 Task: Add a signature Eric Rodriguez containing With heartfelt gratitude, Eric Rodriguez to email address softage.10@softage.net and add a folder Onboarding
Action: Mouse moved to (78, 86)
Screenshot: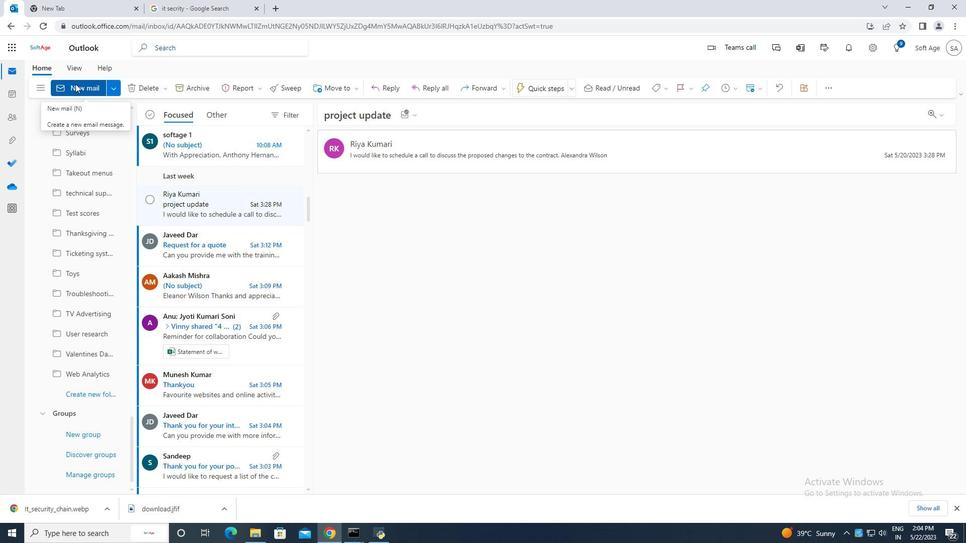 
Action: Mouse pressed left at (78, 86)
Screenshot: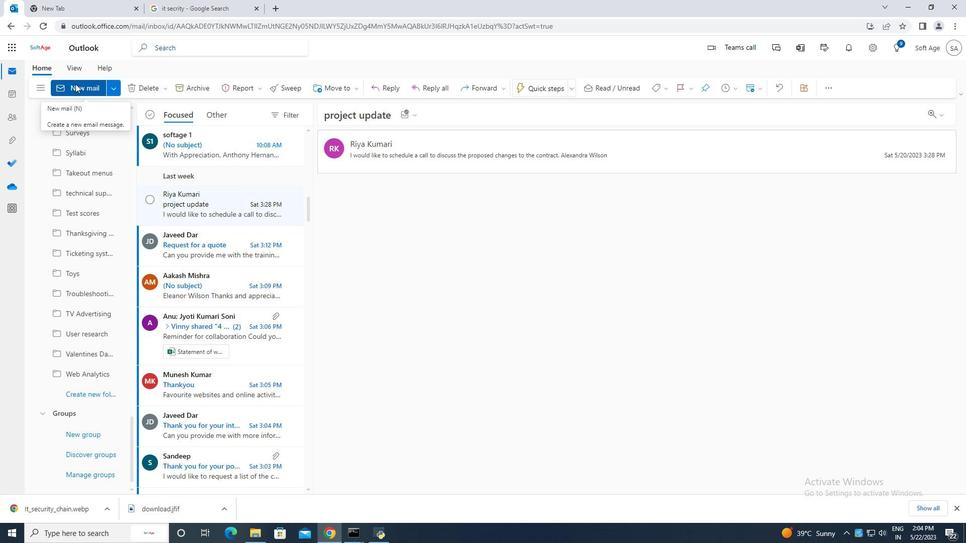 
Action: Mouse moved to (650, 89)
Screenshot: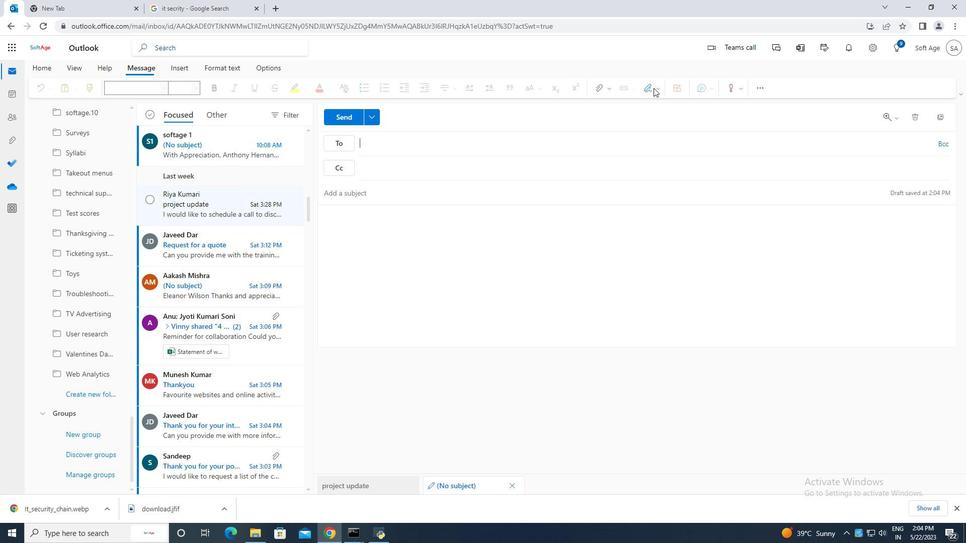 
Action: Mouse pressed left at (650, 89)
Screenshot: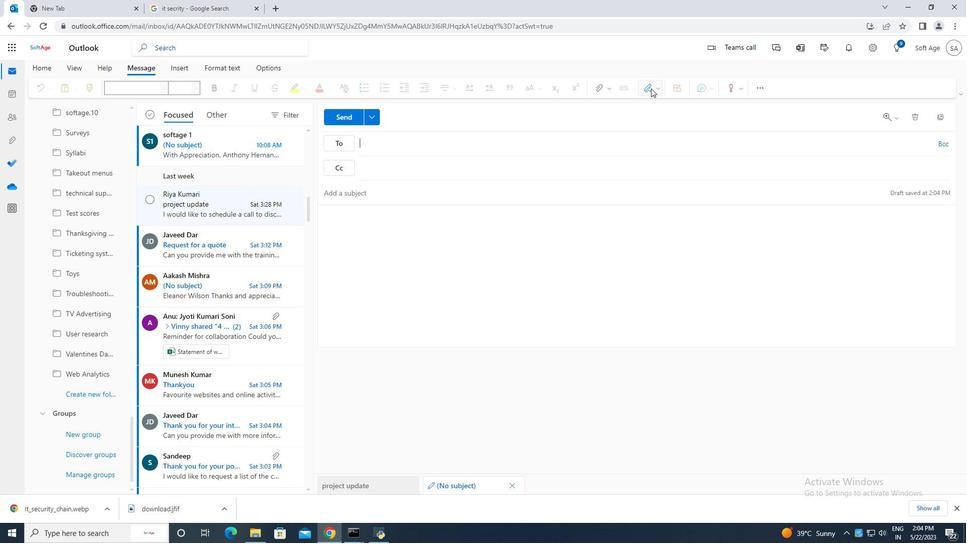 
Action: Mouse moved to (632, 130)
Screenshot: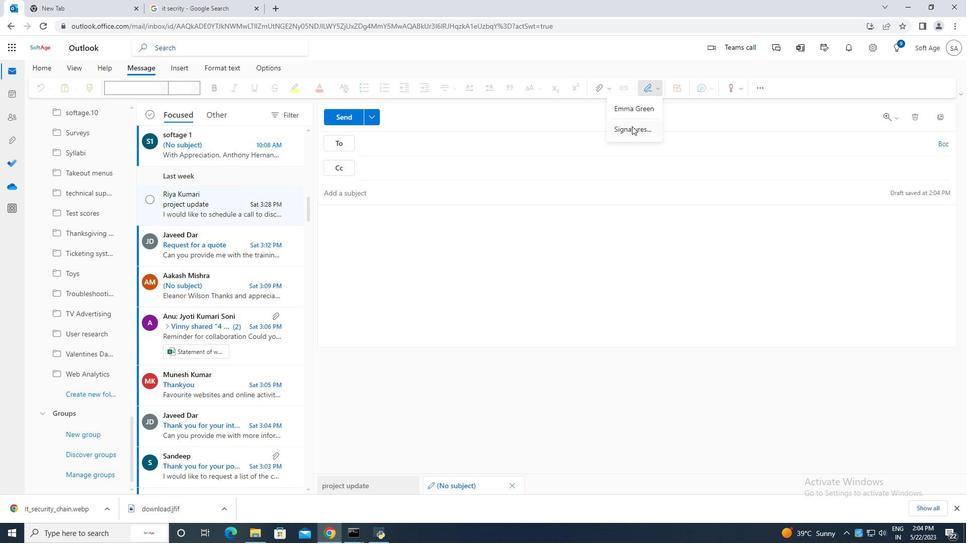 
Action: Mouse pressed left at (632, 130)
Screenshot: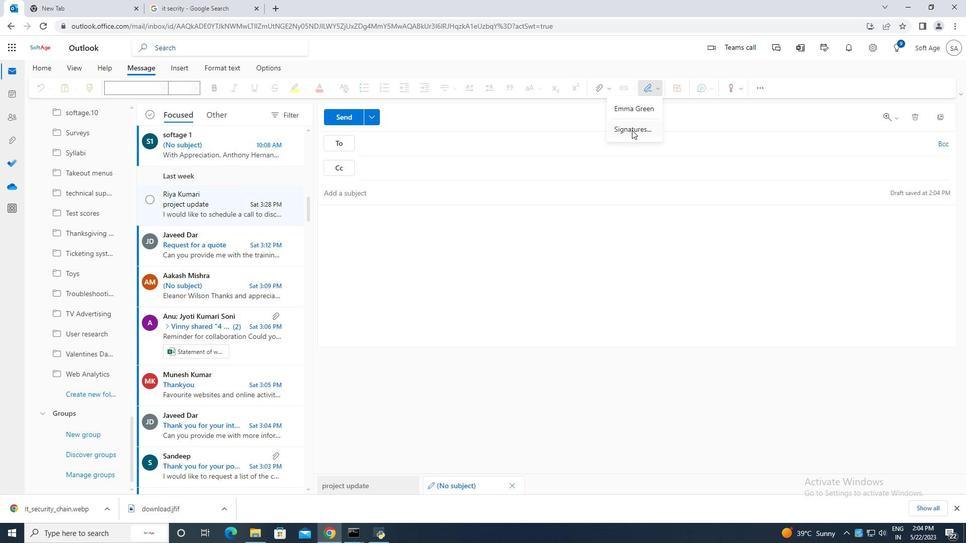 
Action: Mouse moved to (691, 167)
Screenshot: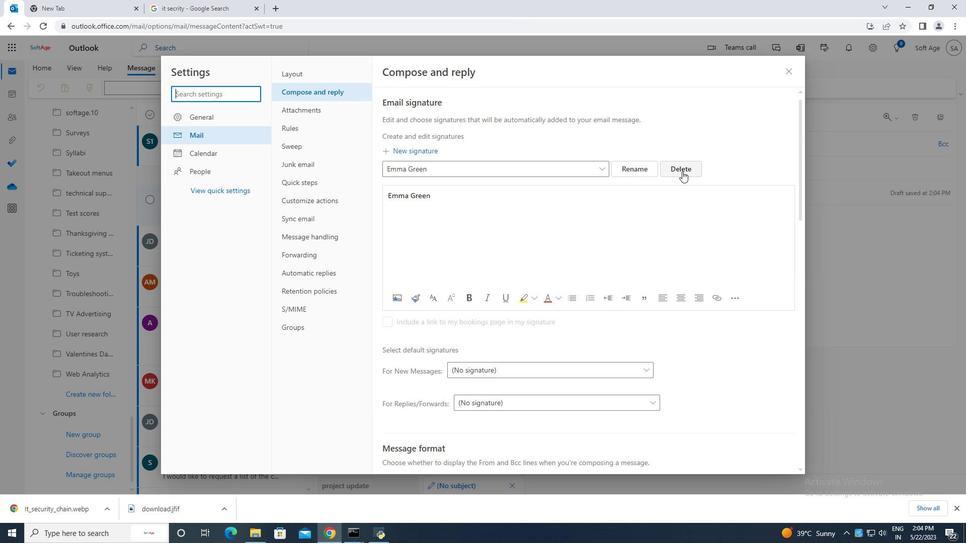 
Action: Mouse pressed left at (691, 167)
Screenshot: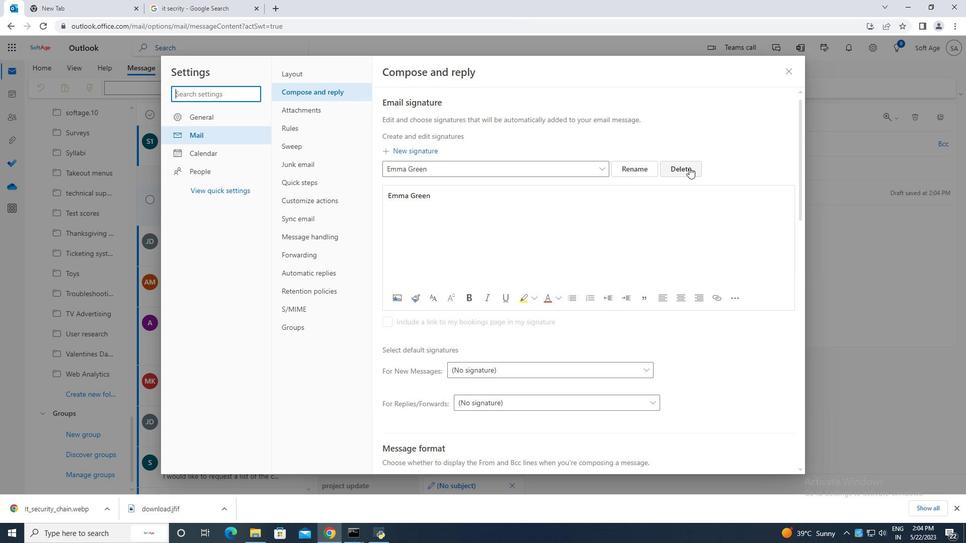 
Action: Mouse moved to (486, 166)
Screenshot: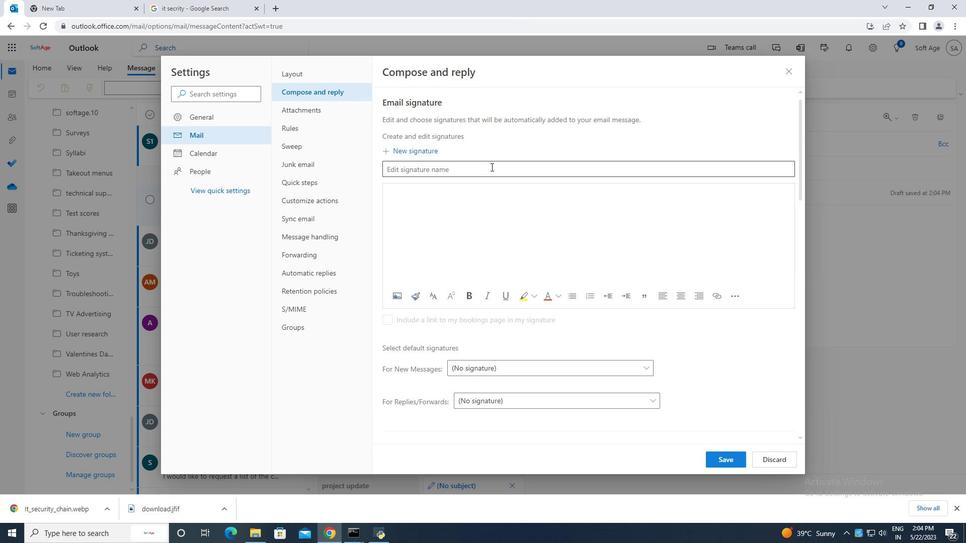 
Action: Mouse pressed left at (486, 166)
Screenshot: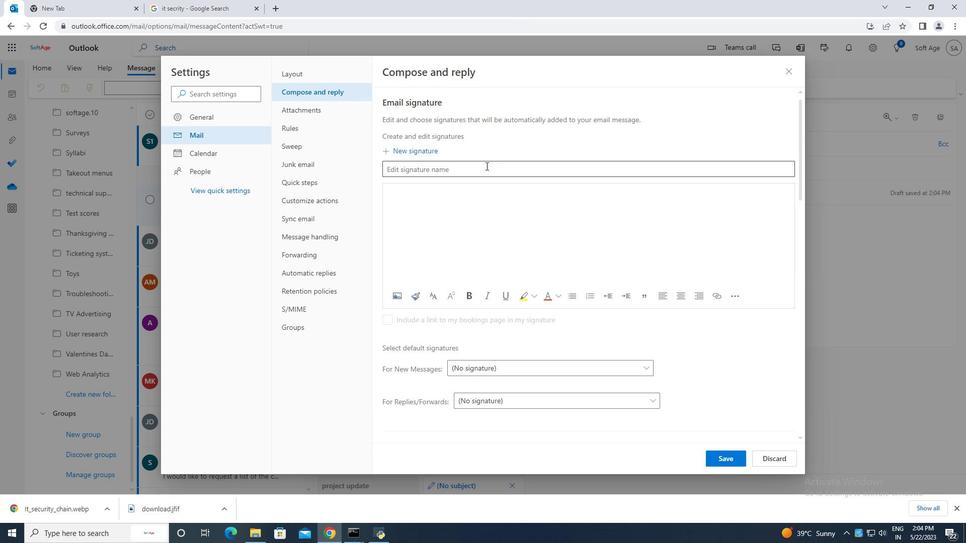 
Action: Mouse moved to (486, 166)
Screenshot: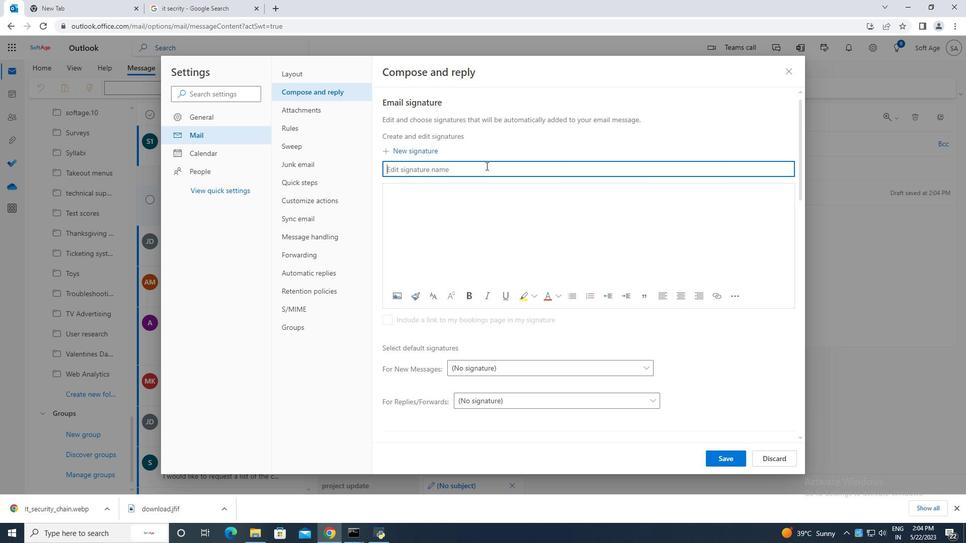 
Action: Key pressed <Key.caps_lock>E<Key.caps_lock>ric<Key.space><Key.caps_lock>R<Key.caps_lock>odriguez<Key.space>
Screenshot: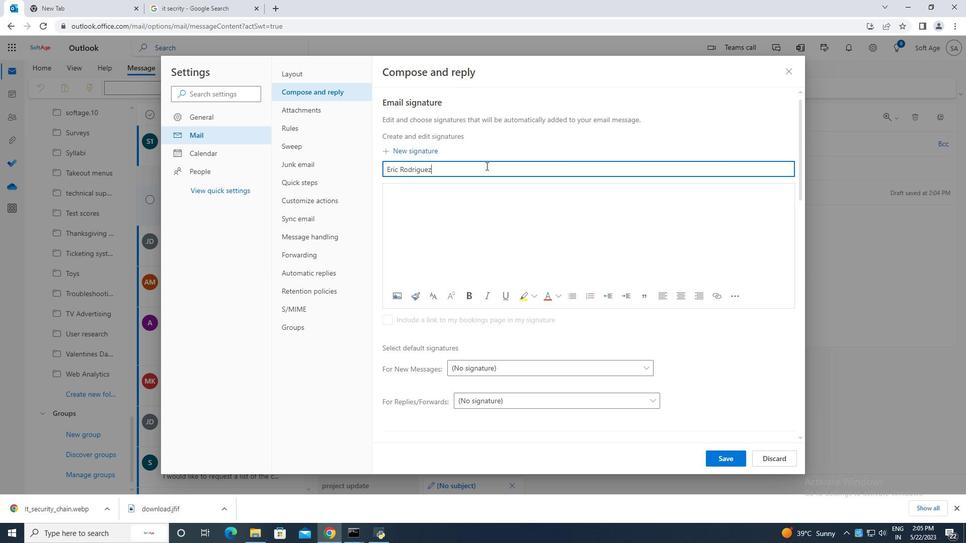 
Action: Mouse moved to (426, 194)
Screenshot: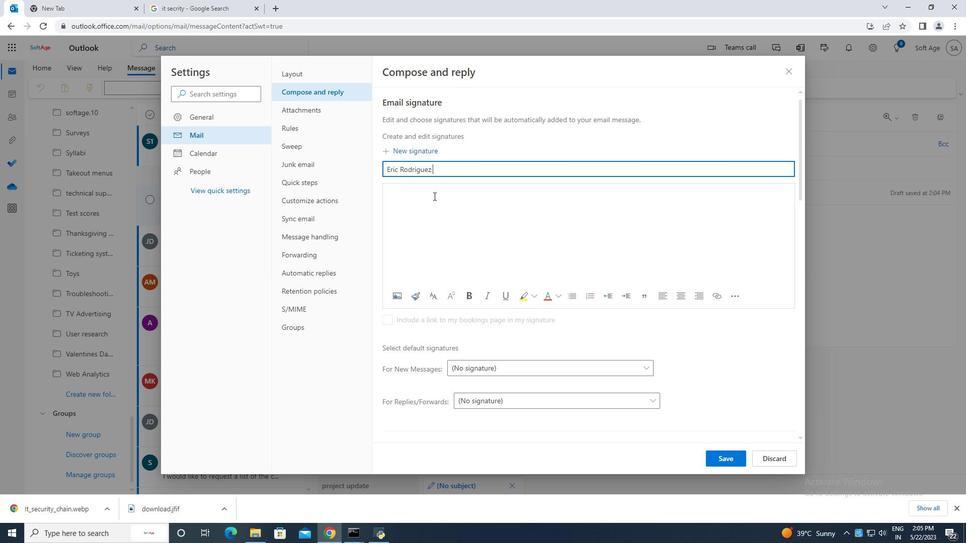 
Action: Mouse pressed left at (426, 194)
Screenshot: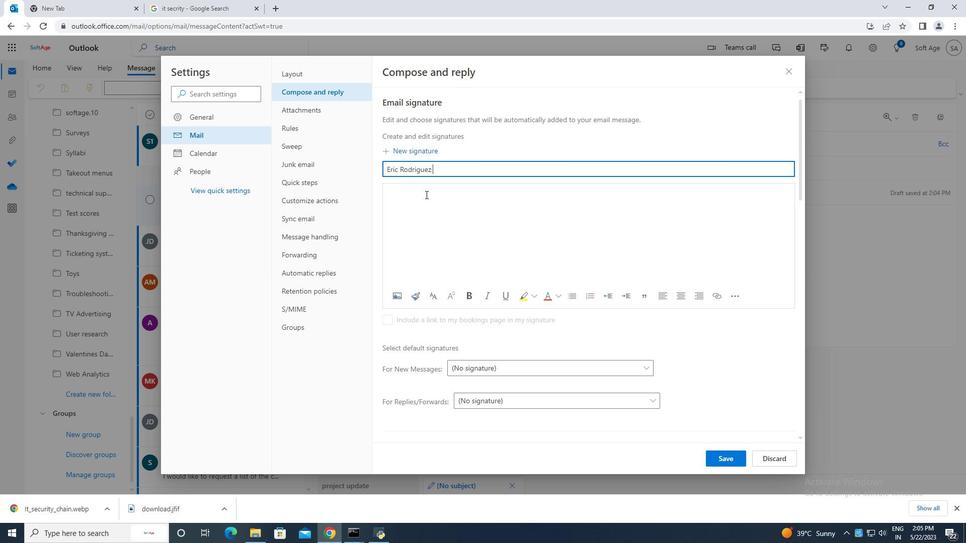 
Action: Key pressed <Key.caps_lock>E<Key.caps_lock>ric<Key.space><Key.caps_lock>R<Key.caps_lock>odriguez
Screenshot: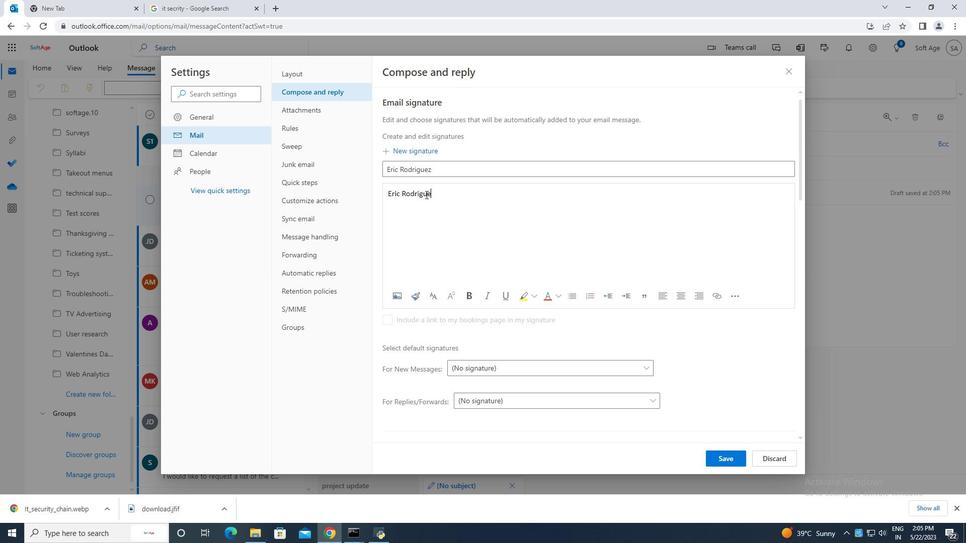 
Action: Mouse moved to (718, 460)
Screenshot: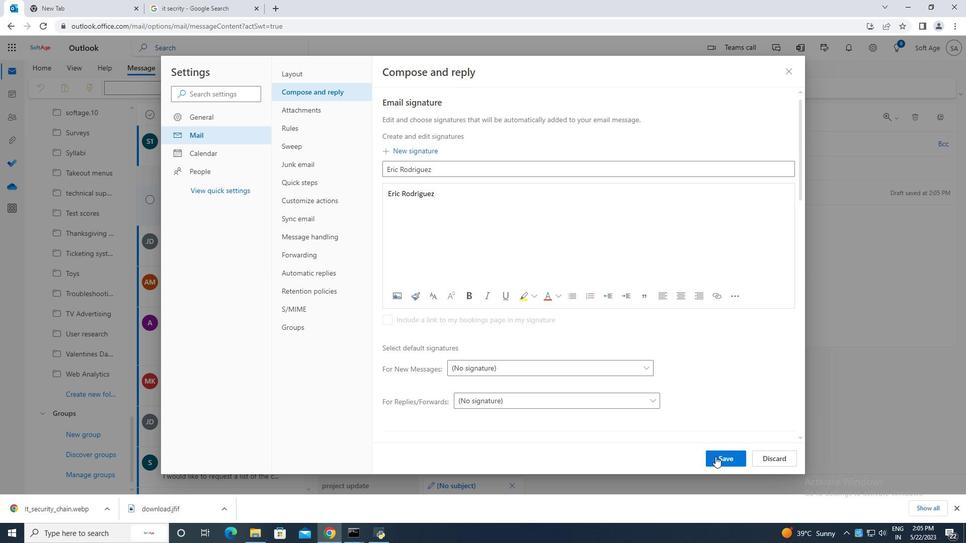 
Action: Mouse pressed left at (718, 460)
Screenshot: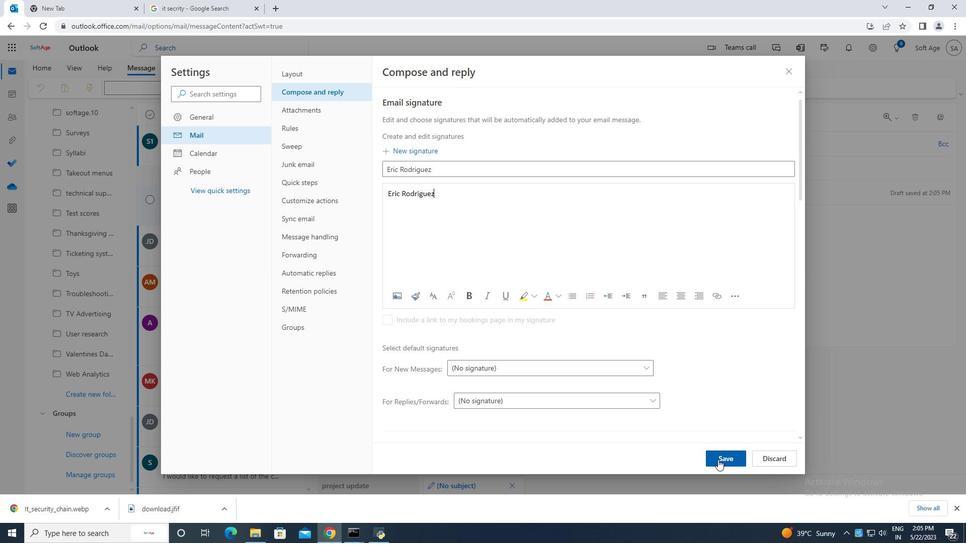 
Action: Mouse moved to (794, 71)
Screenshot: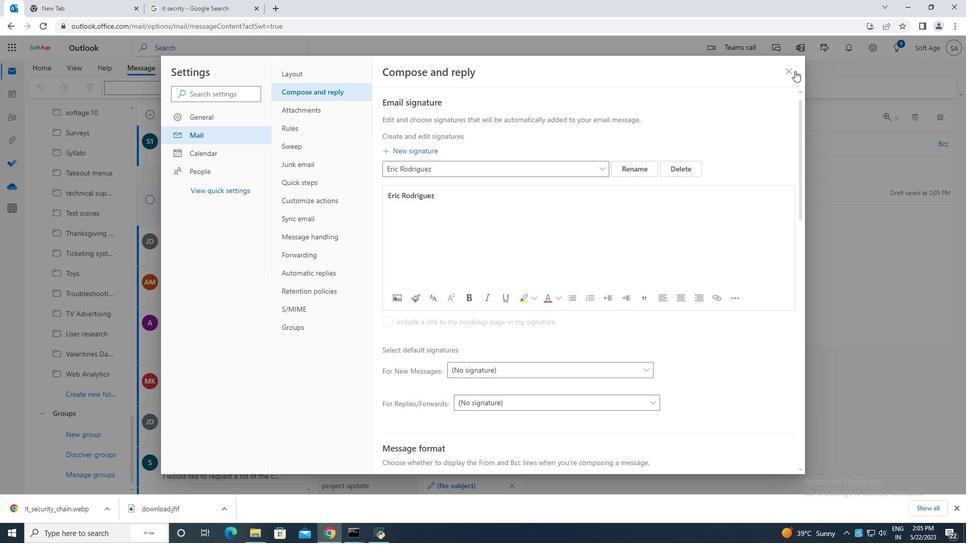
Action: Mouse pressed left at (794, 71)
Screenshot: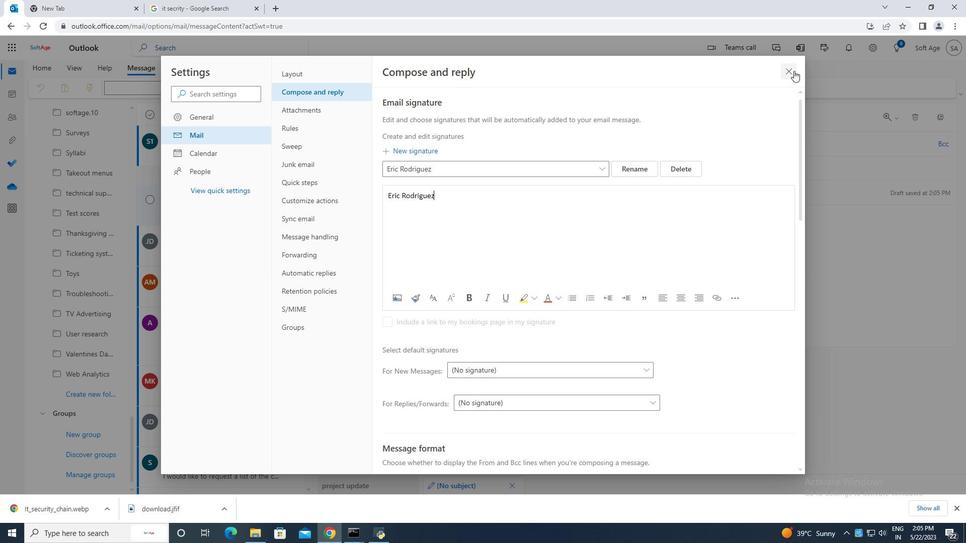
Action: Mouse moved to (651, 89)
Screenshot: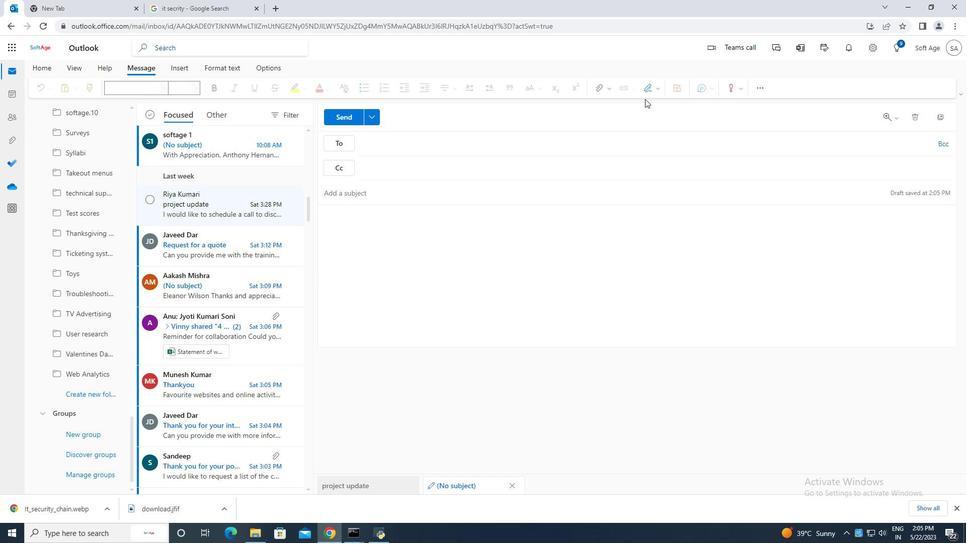 
Action: Mouse pressed left at (651, 89)
Screenshot: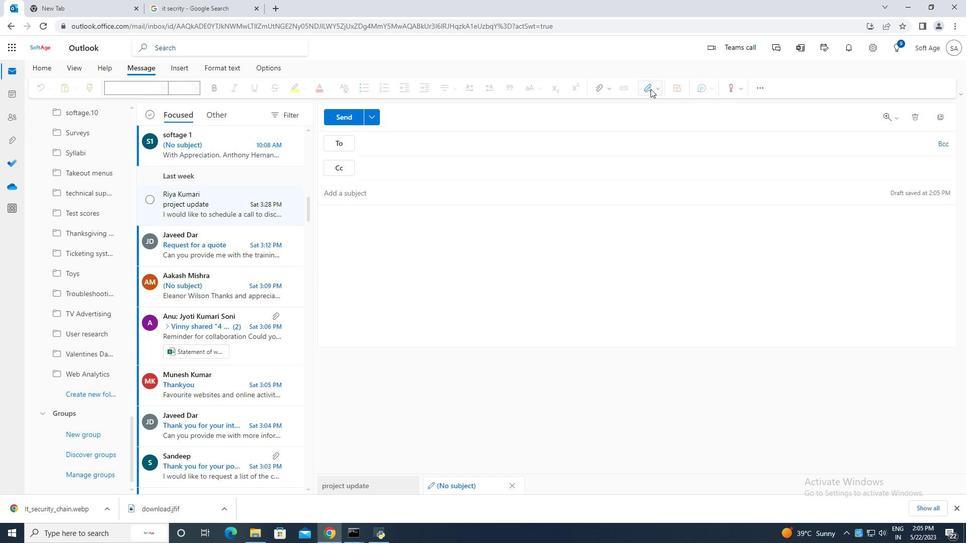 
Action: Mouse moved to (647, 108)
Screenshot: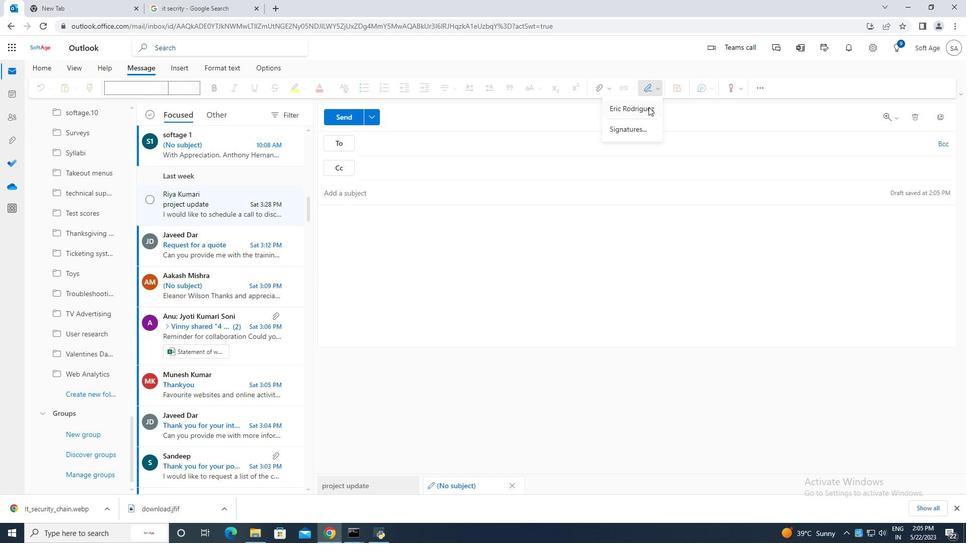 
Action: Mouse pressed left at (647, 108)
Screenshot: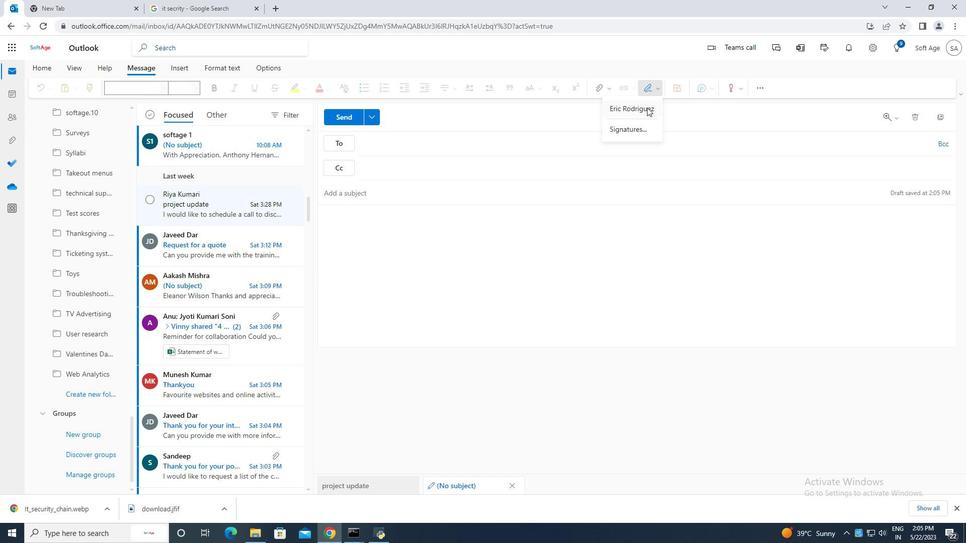 
Action: Mouse moved to (346, 197)
Screenshot: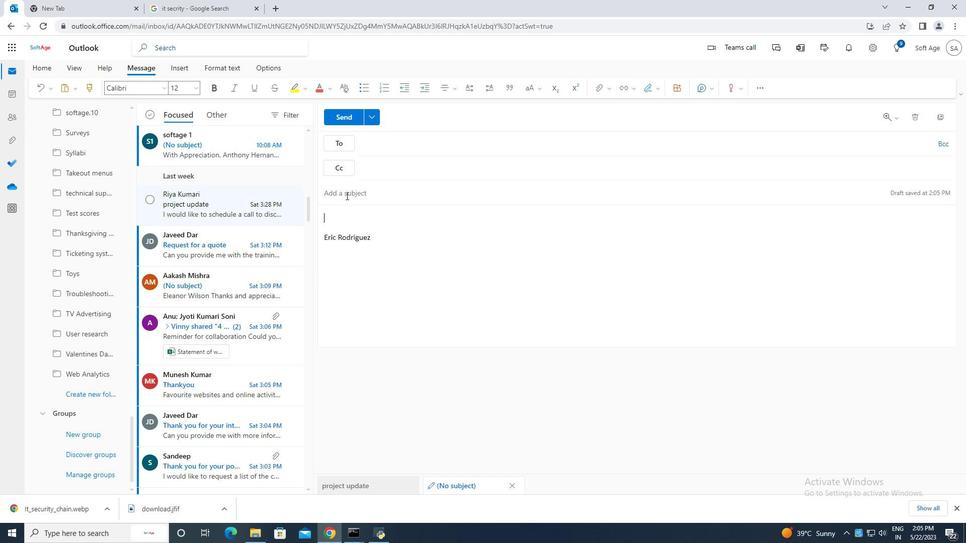 
Action: Key pressed <Key.caps_lock>C<Key.caps_lock>ontaining<Key.space>with<Key.space>hearte<Key.backspace>felt<Key.space>gratitude,
Screenshot: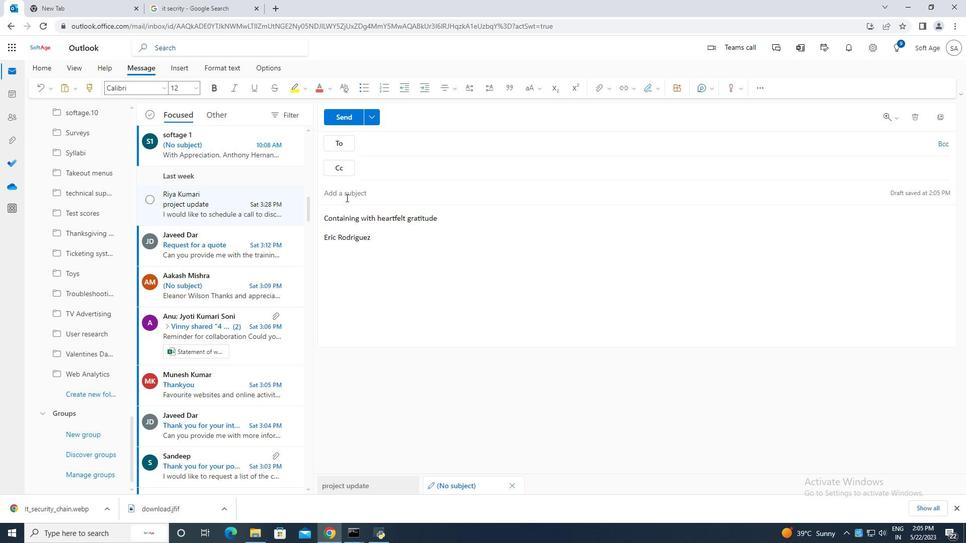 
Action: Mouse moved to (393, 153)
Screenshot: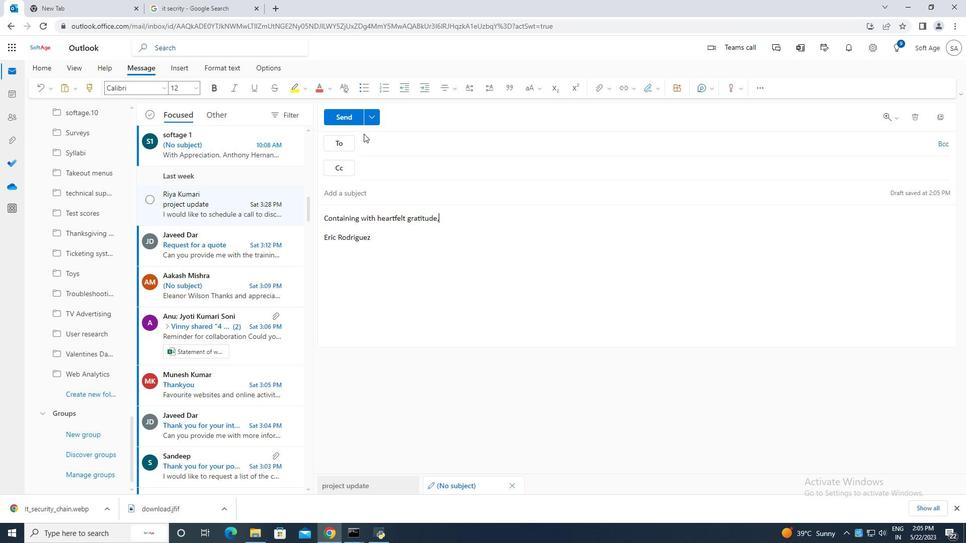 
Action: Mouse pressed left at (393, 153)
Screenshot: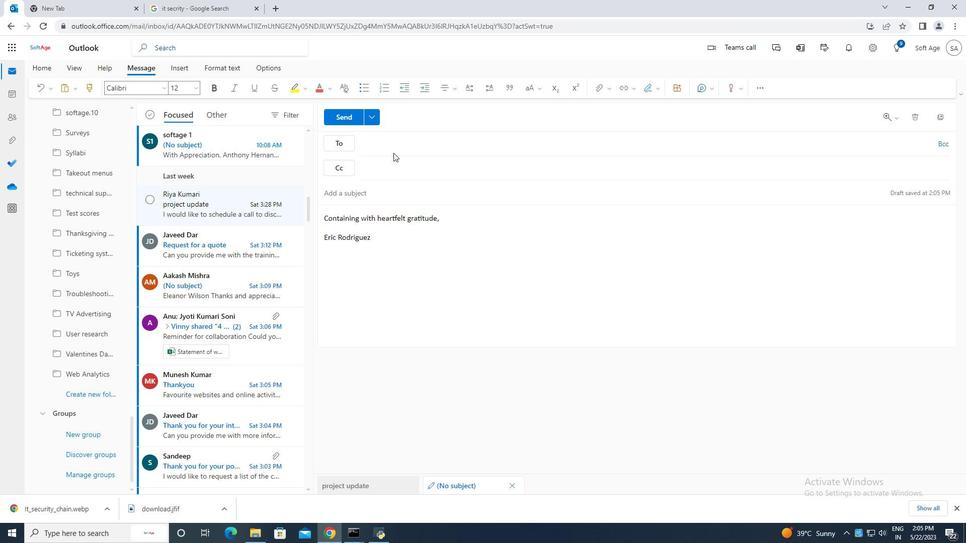 
Action: Mouse moved to (397, 150)
Screenshot: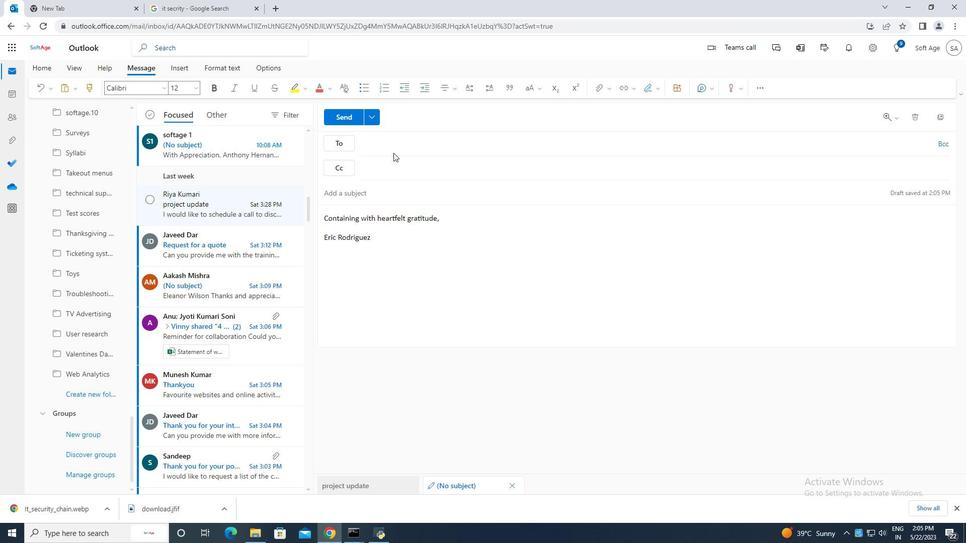 
Action: Mouse pressed left at (397, 150)
Screenshot: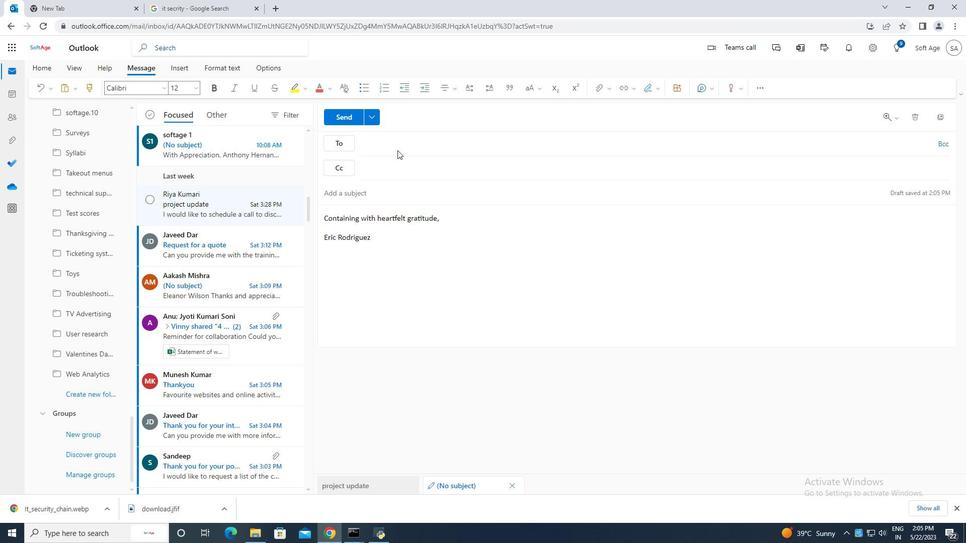 
Action: Mouse moved to (398, 147)
Screenshot: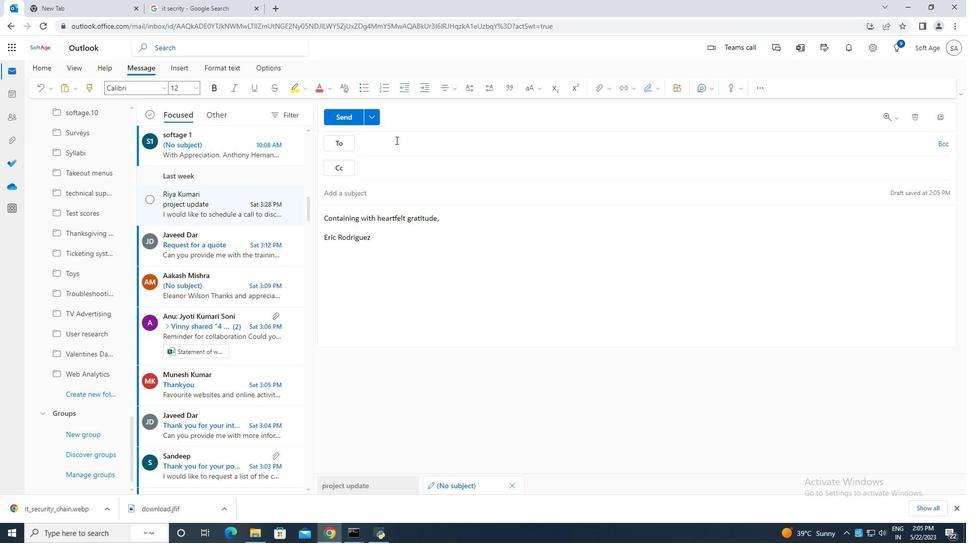 
Action: Mouse pressed left at (398, 147)
Screenshot: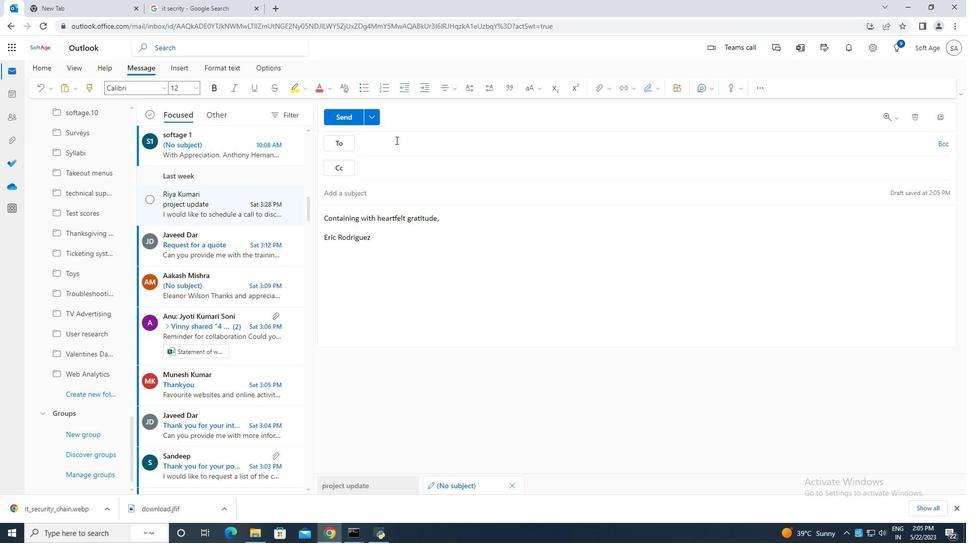 
Action: Mouse moved to (398, 147)
Screenshot: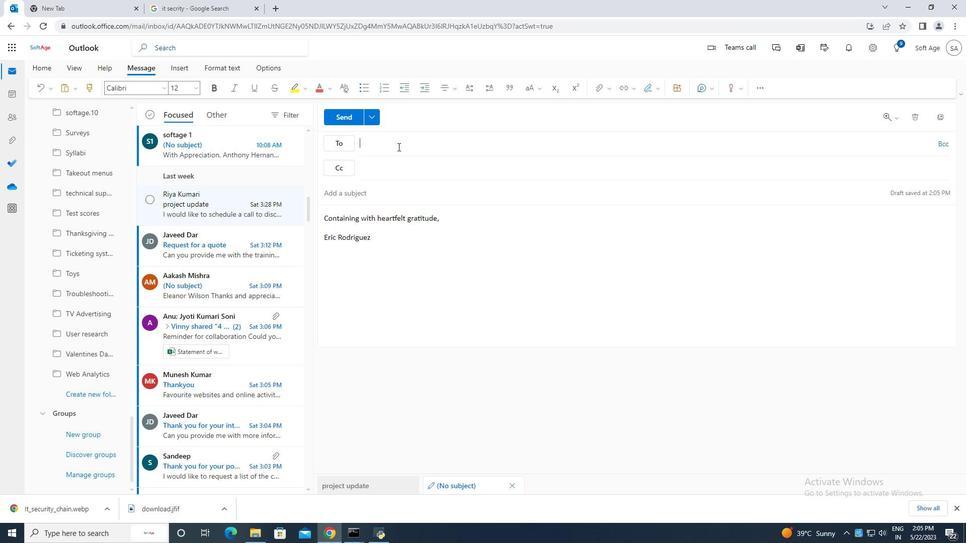 
Action: Key pressed softage.10
Screenshot: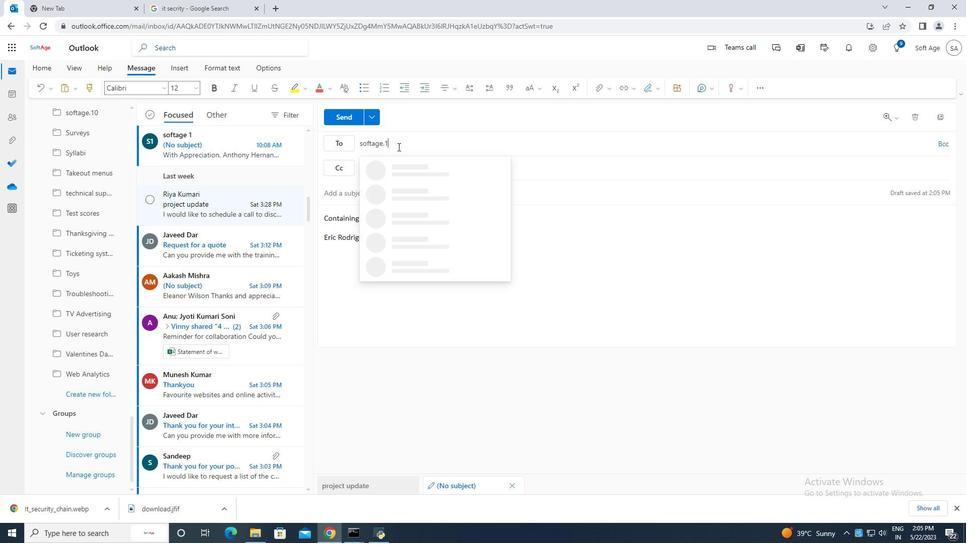 
Action: Mouse moved to (470, 191)
Screenshot: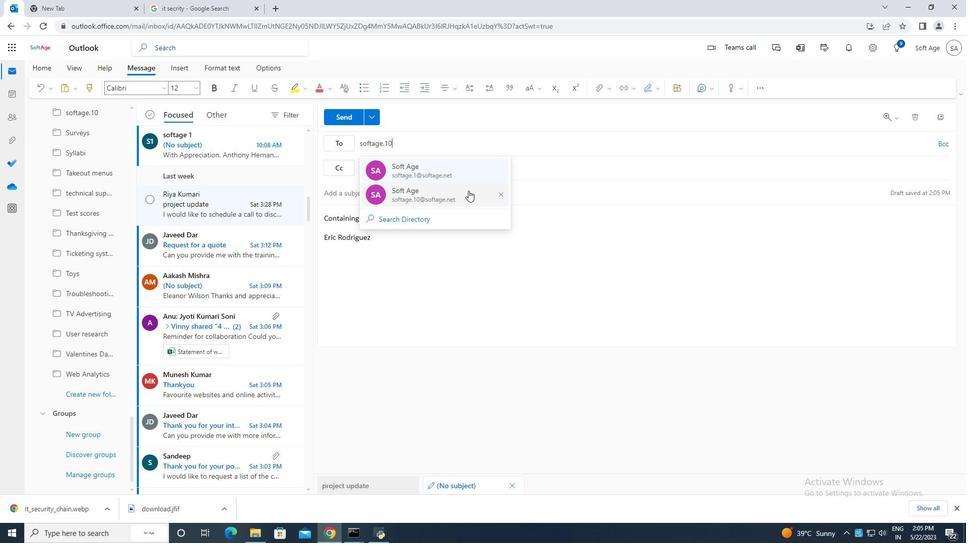 
Action: Mouse pressed left at (470, 191)
Screenshot: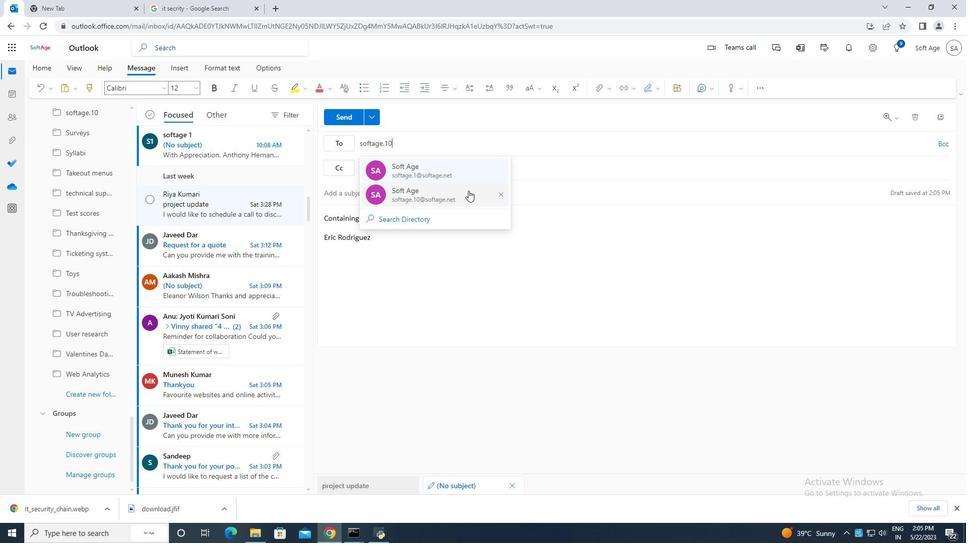 
Action: Mouse moved to (93, 393)
Screenshot: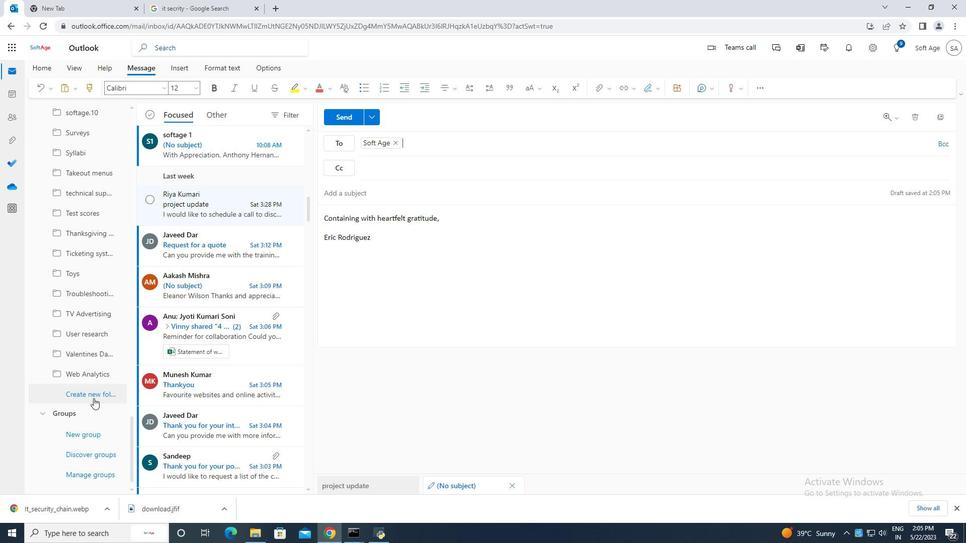 
Action: Mouse pressed left at (93, 393)
Screenshot: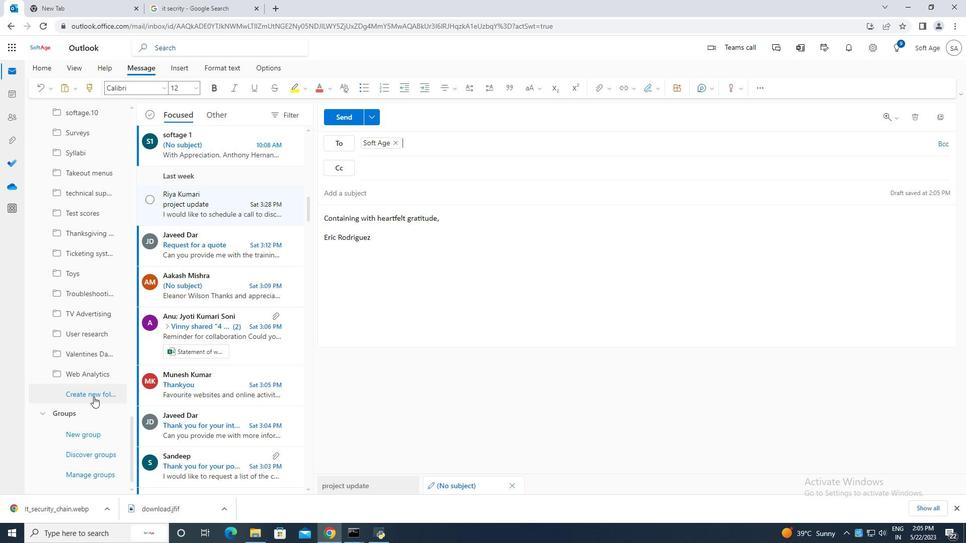 
Action: Mouse moved to (86, 393)
Screenshot: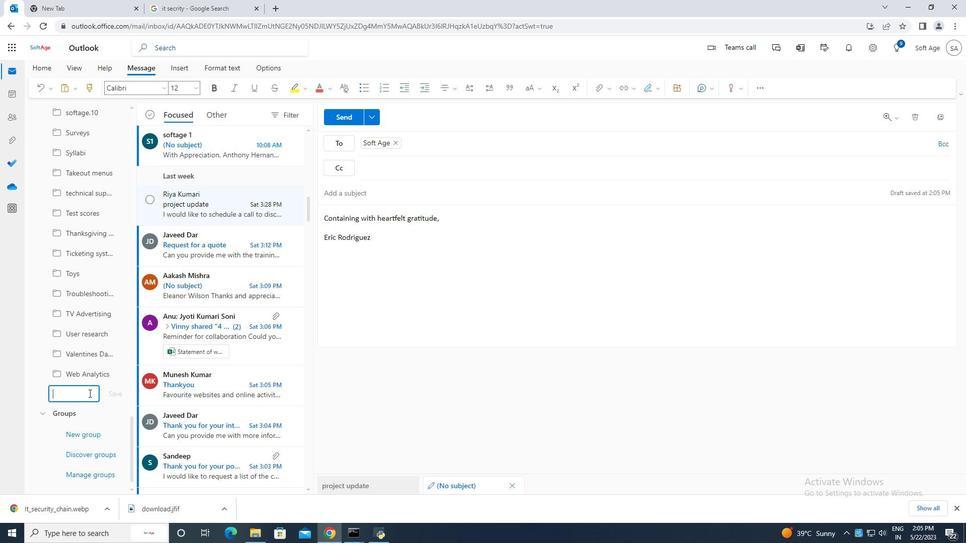 
Action: Key pressed <Key.caps_lock>O<Key.caps_lock>nboarding
Screenshot: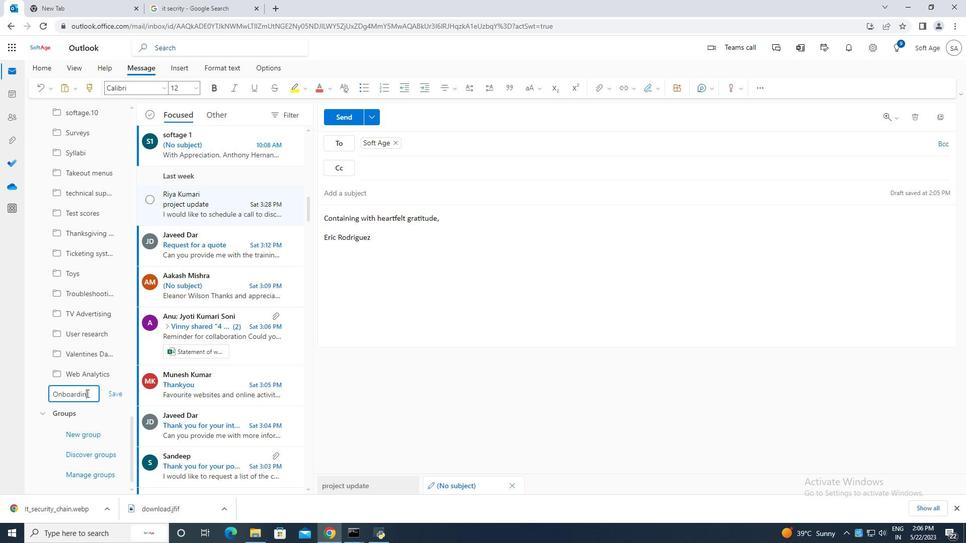 
Action: Mouse moved to (123, 395)
Screenshot: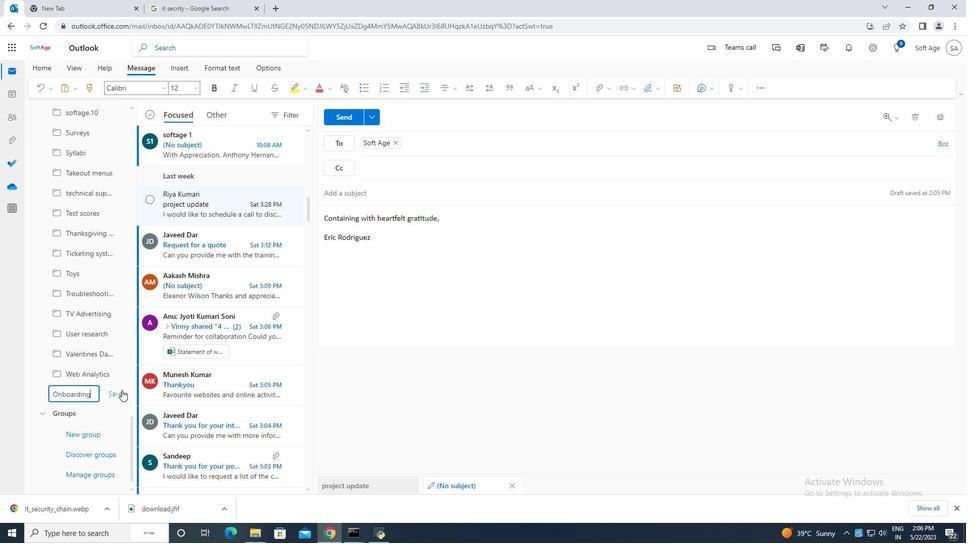 
Action: Mouse pressed left at (123, 395)
Screenshot: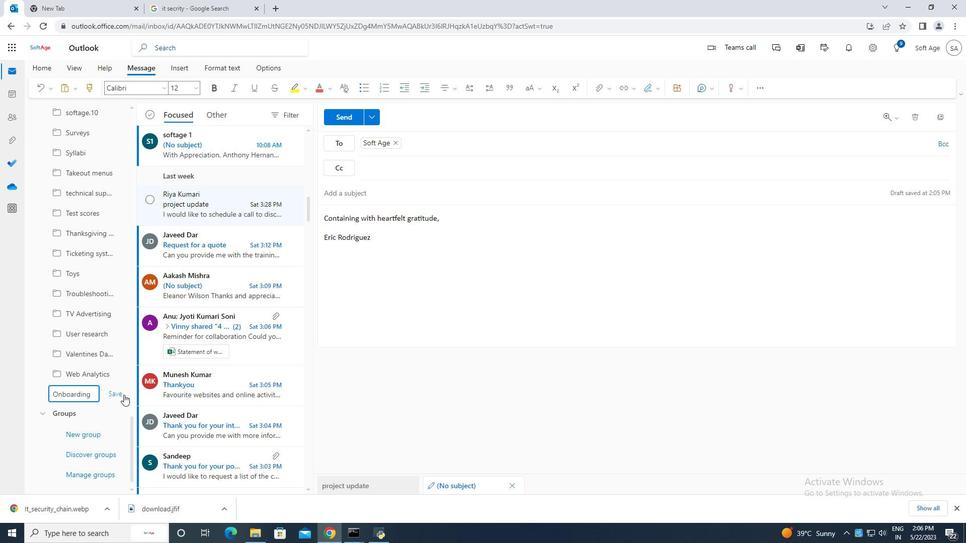 
Action: Mouse moved to (346, 117)
Screenshot: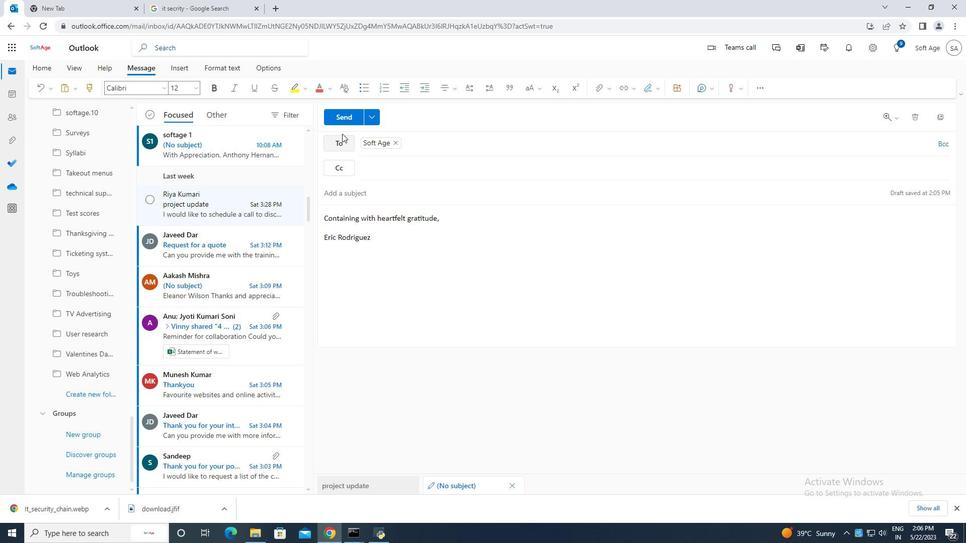 
Action: Mouse pressed left at (346, 117)
Screenshot: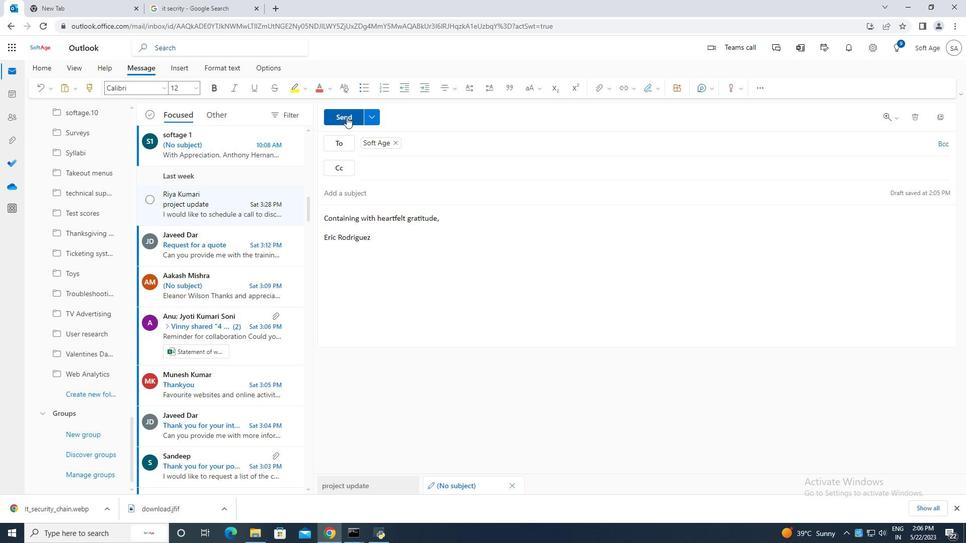 
Action: Mouse moved to (463, 294)
Screenshot: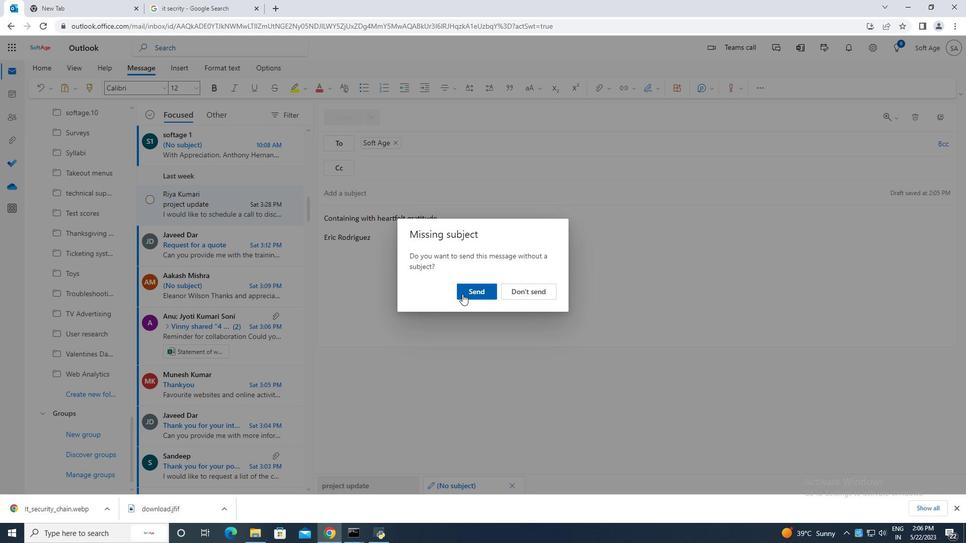
Action: Mouse pressed left at (463, 294)
Screenshot: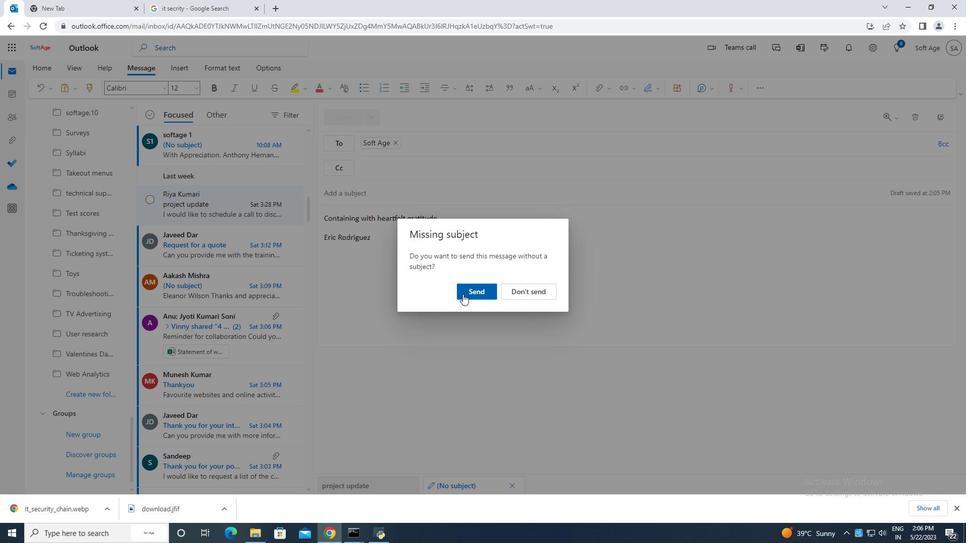 
Action: Mouse moved to (461, 292)
Screenshot: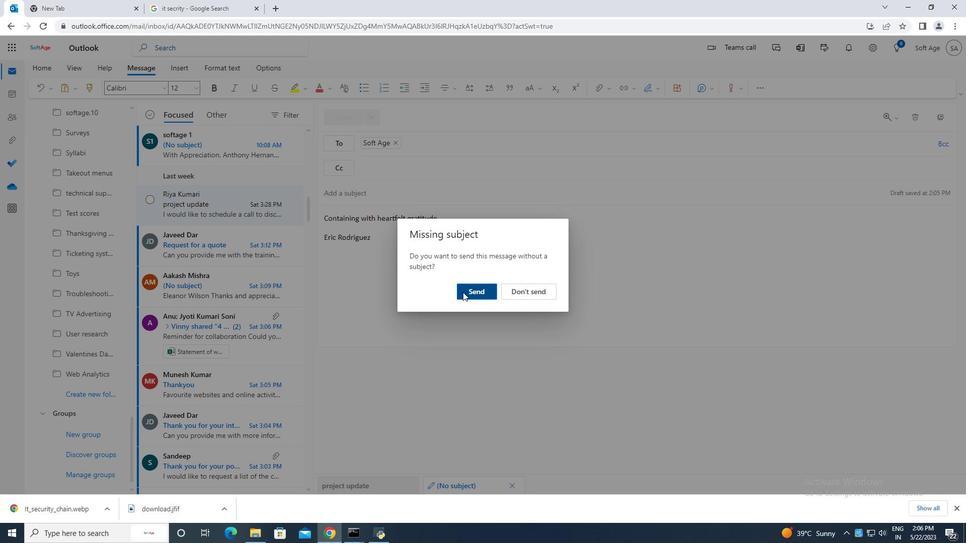 
